 Task: Create a section Speed Demon and in the section, add a milestone Enterprise resource planning (ERP) system implementation in the project ConceptTech
Action: Mouse moved to (1192, 231)
Screenshot: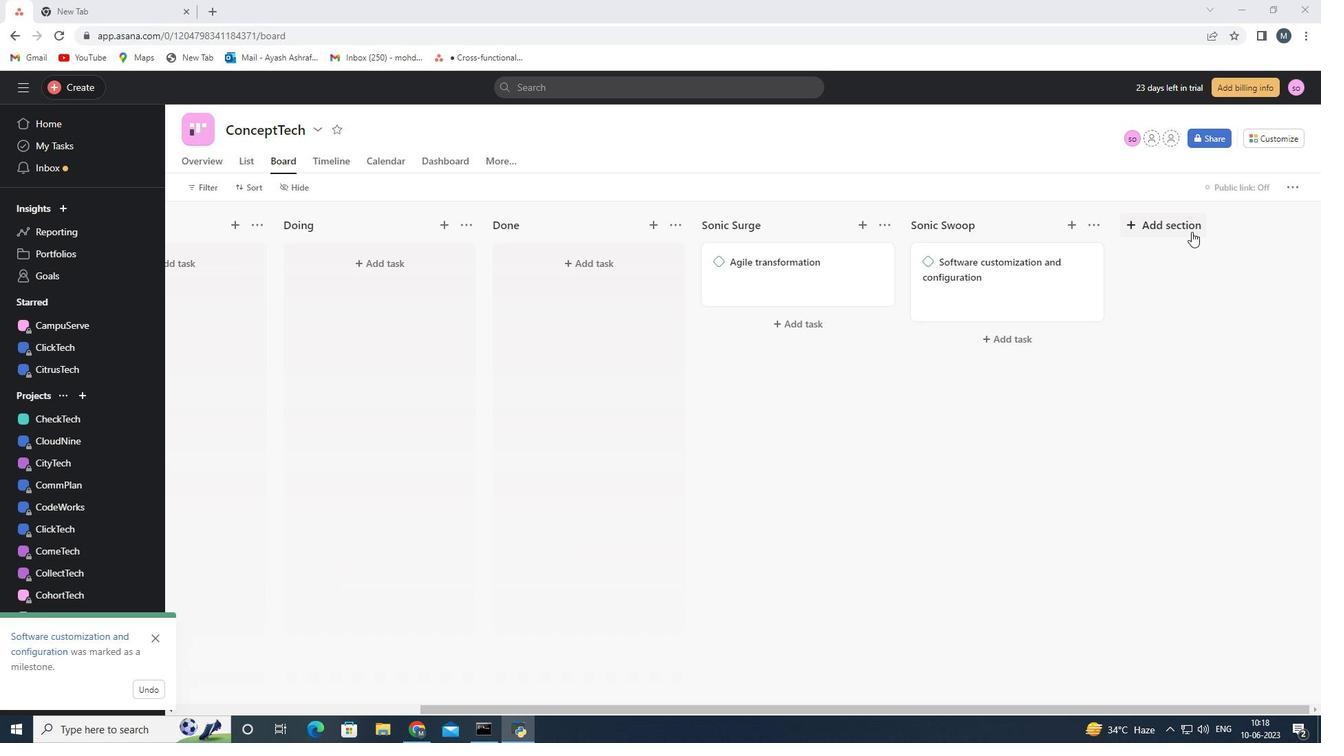 
Action: Mouse pressed left at (1192, 231)
Screenshot: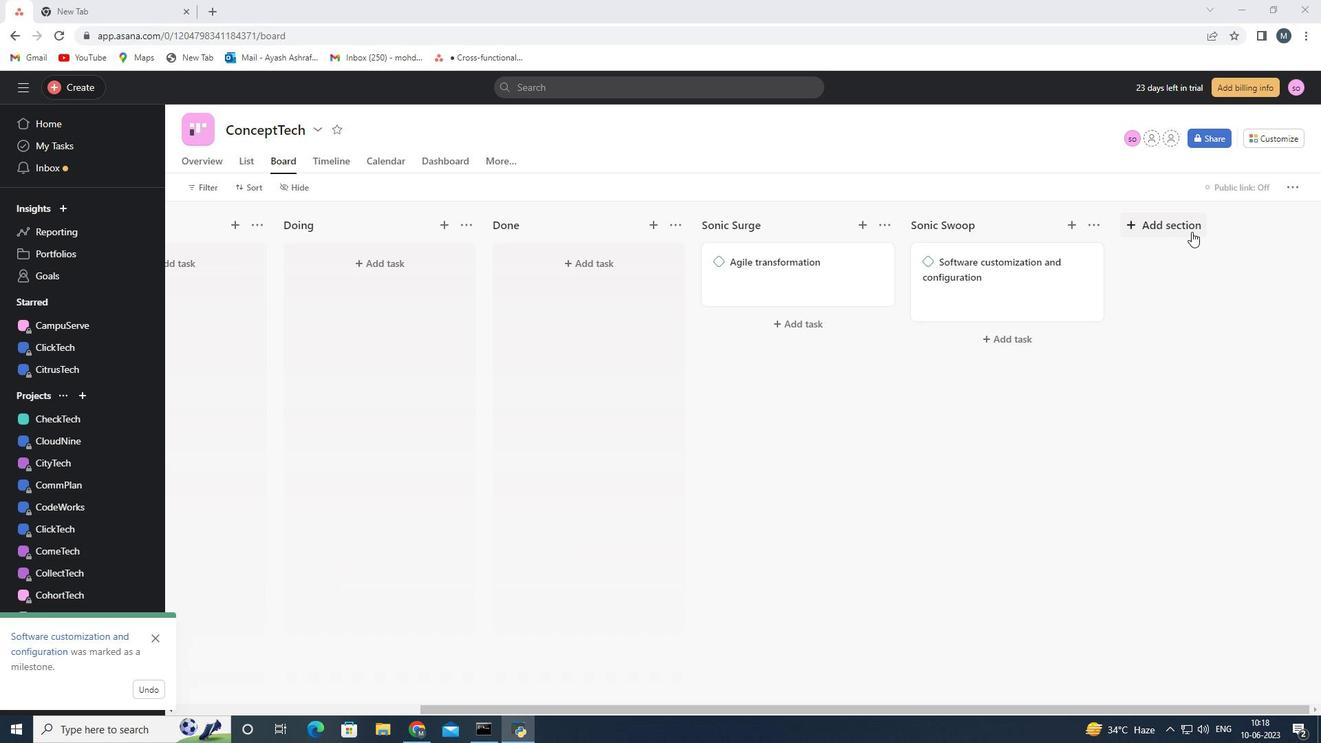 
Action: Mouse moved to (1181, 226)
Screenshot: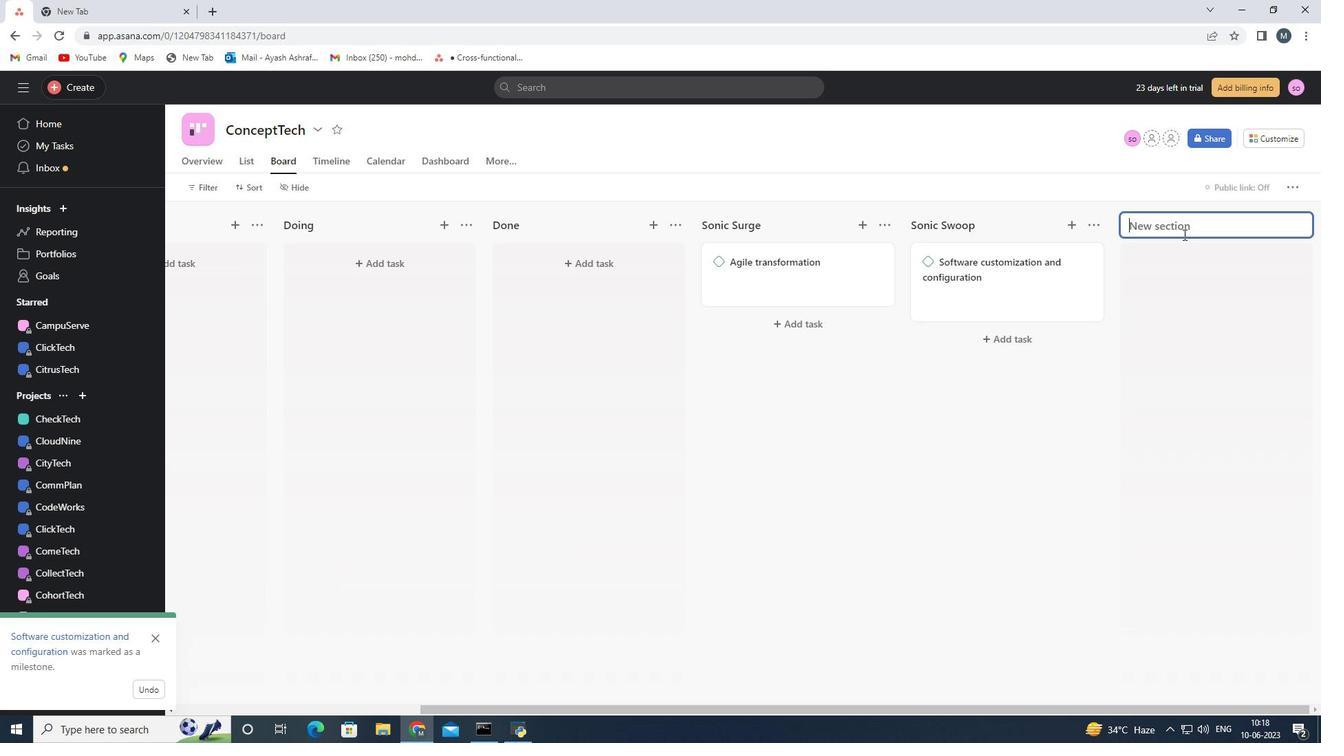 
Action: Mouse pressed left at (1181, 226)
Screenshot: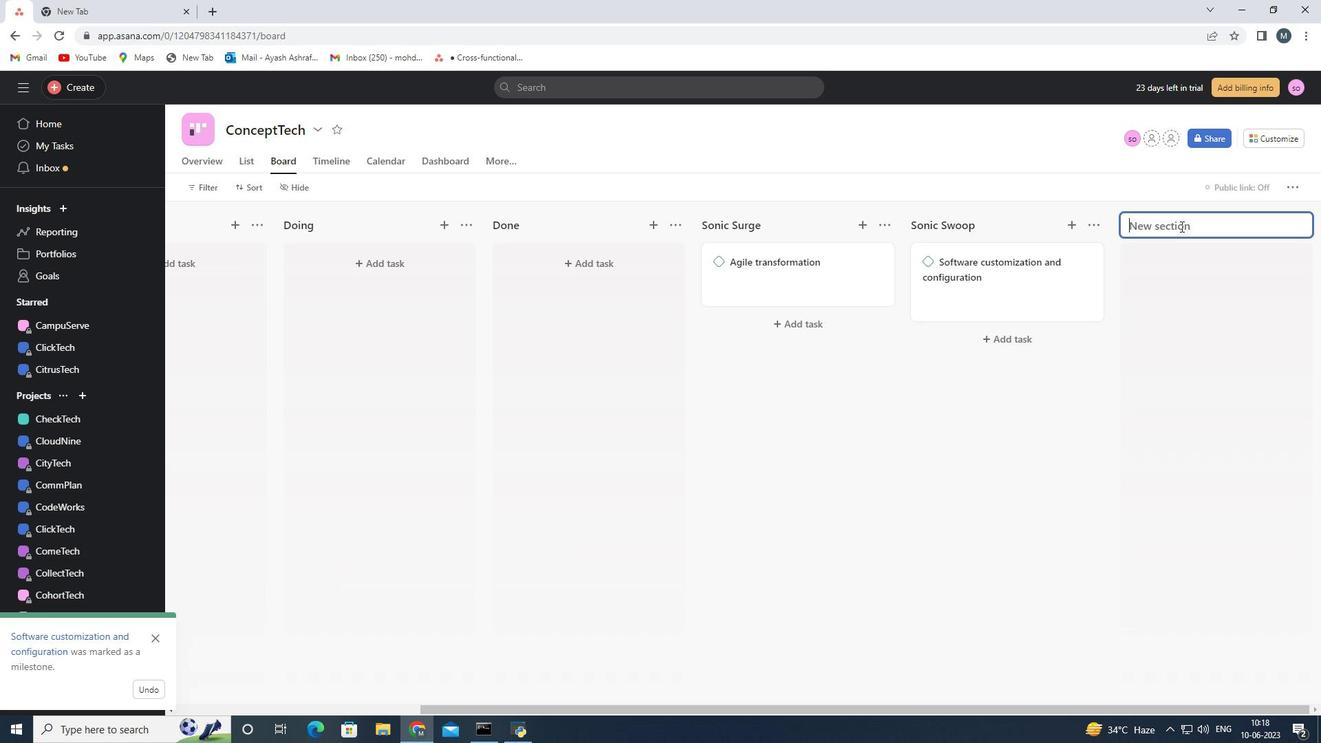 
Action: Key pressed <Key.shift>speed<Key.space><Key.shift>Demon<Key.space>
Screenshot: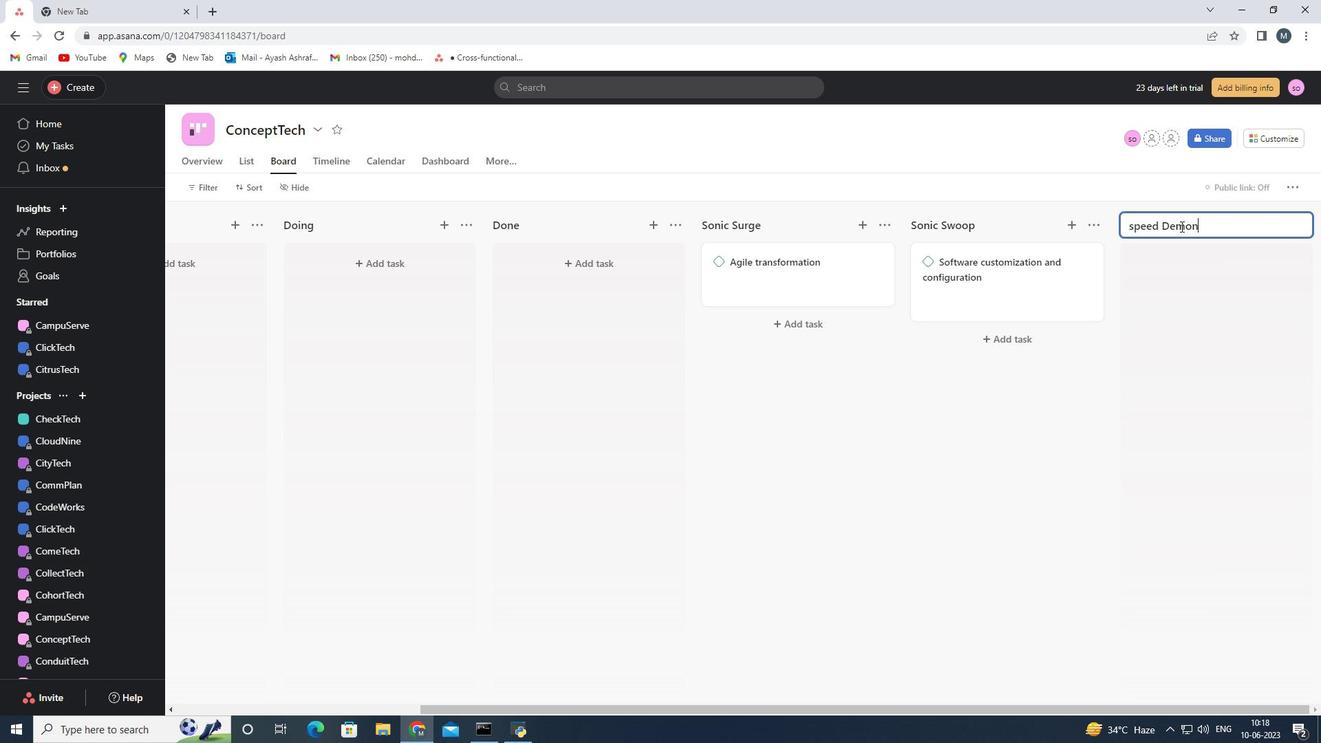 
Action: Mouse moved to (1133, 229)
Screenshot: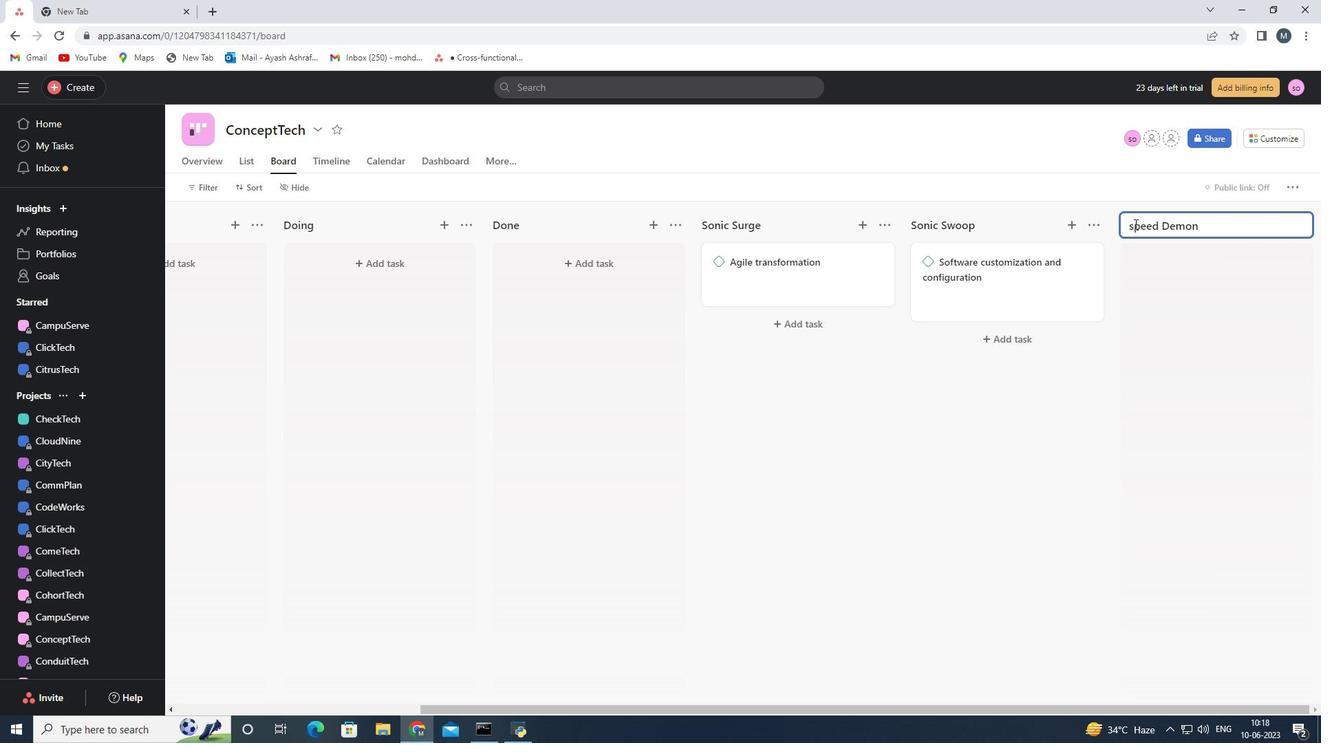 
Action: Mouse pressed left at (1133, 229)
Screenshot: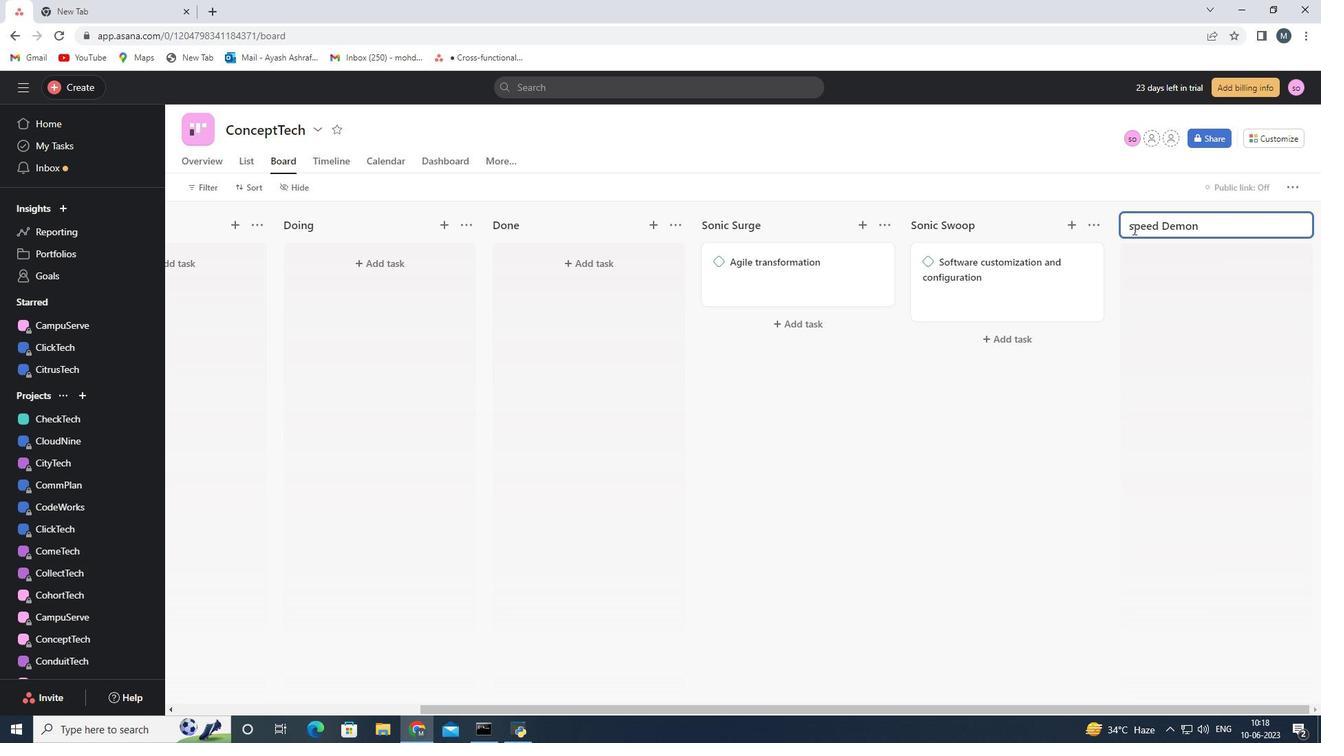 
Action: Mouse moved to (1129, 231)
Screenshot: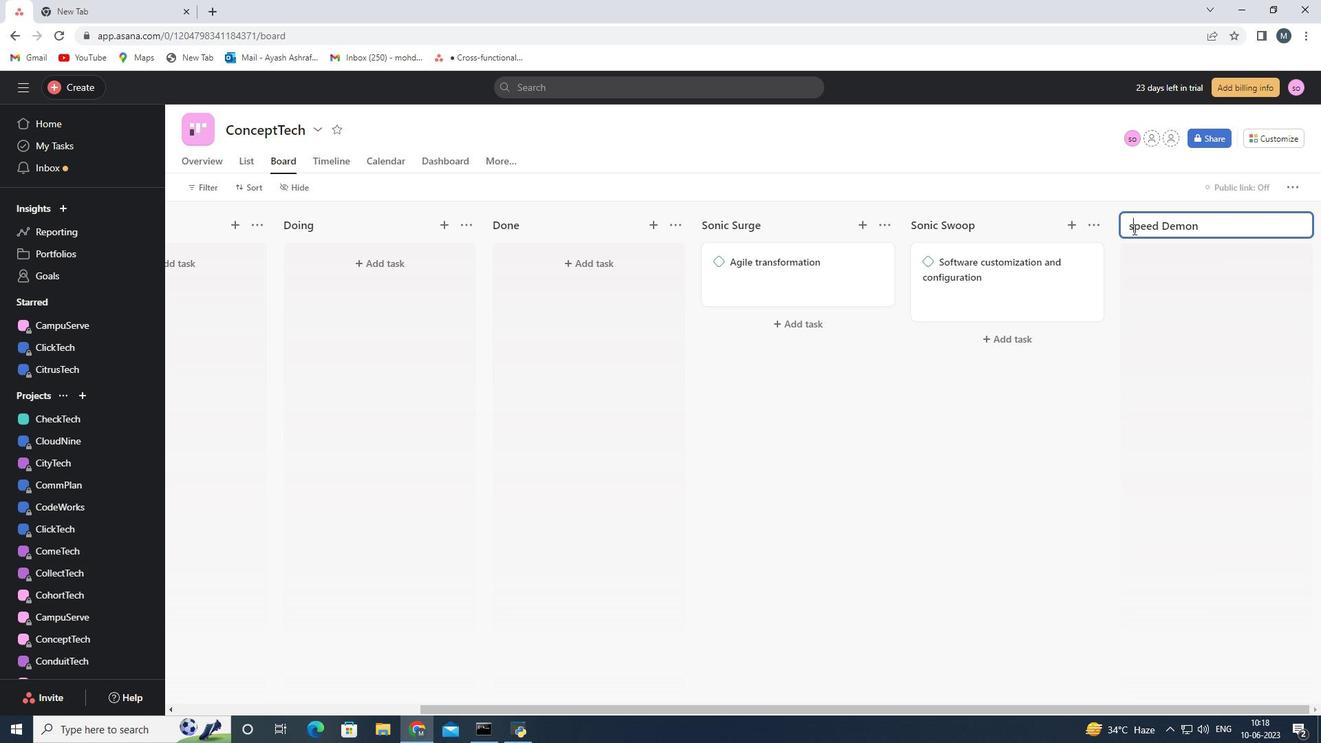 
Action: Key pressed <Key.backspace><Key.shift>S
Screenshot: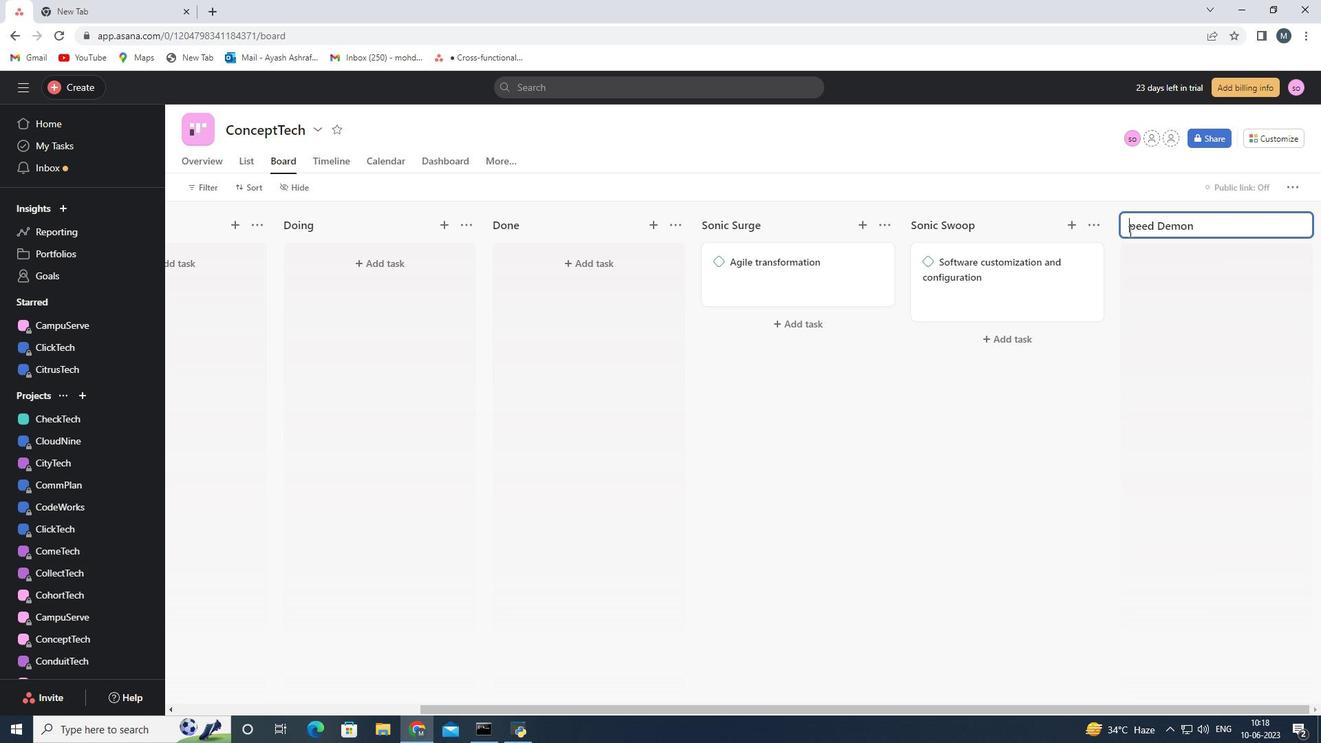 
Action: Mouse moved to (1217, 276)
Screenshot: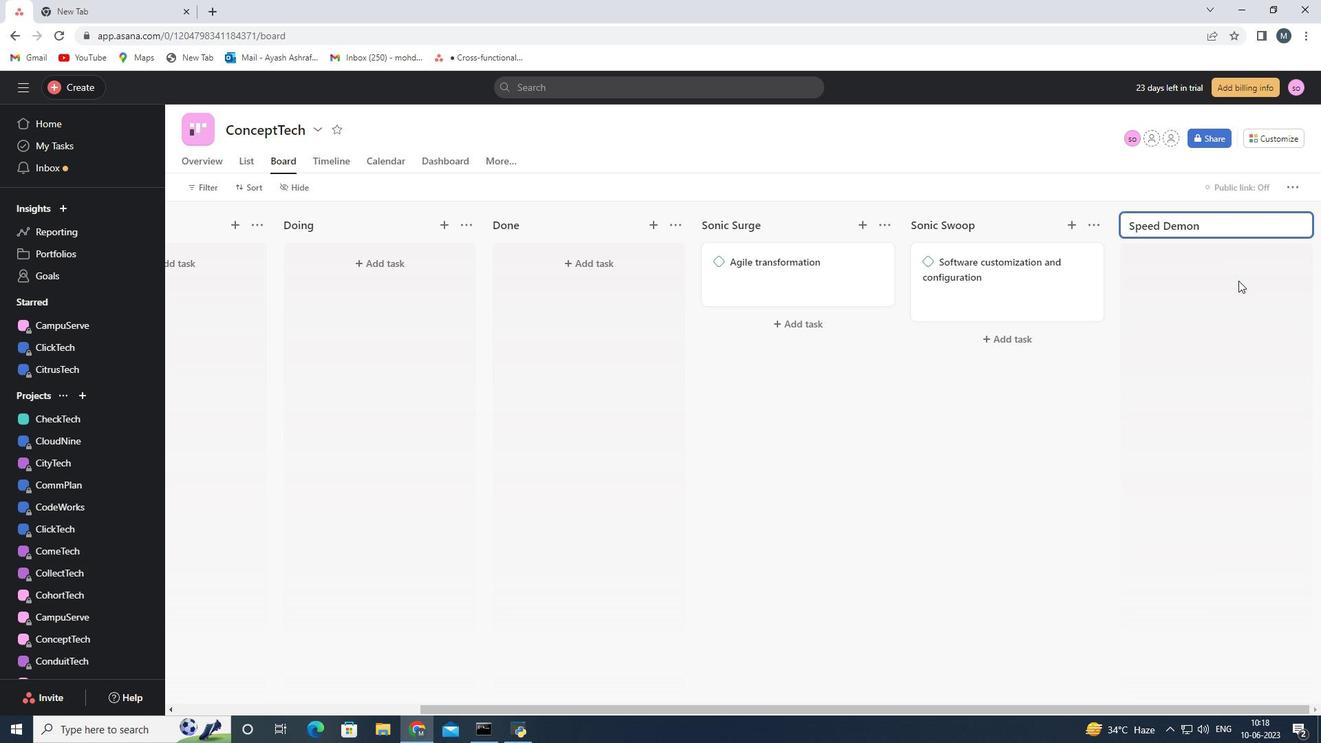 
Action: Mouse pressed left at (1217, 276)
Screenshot: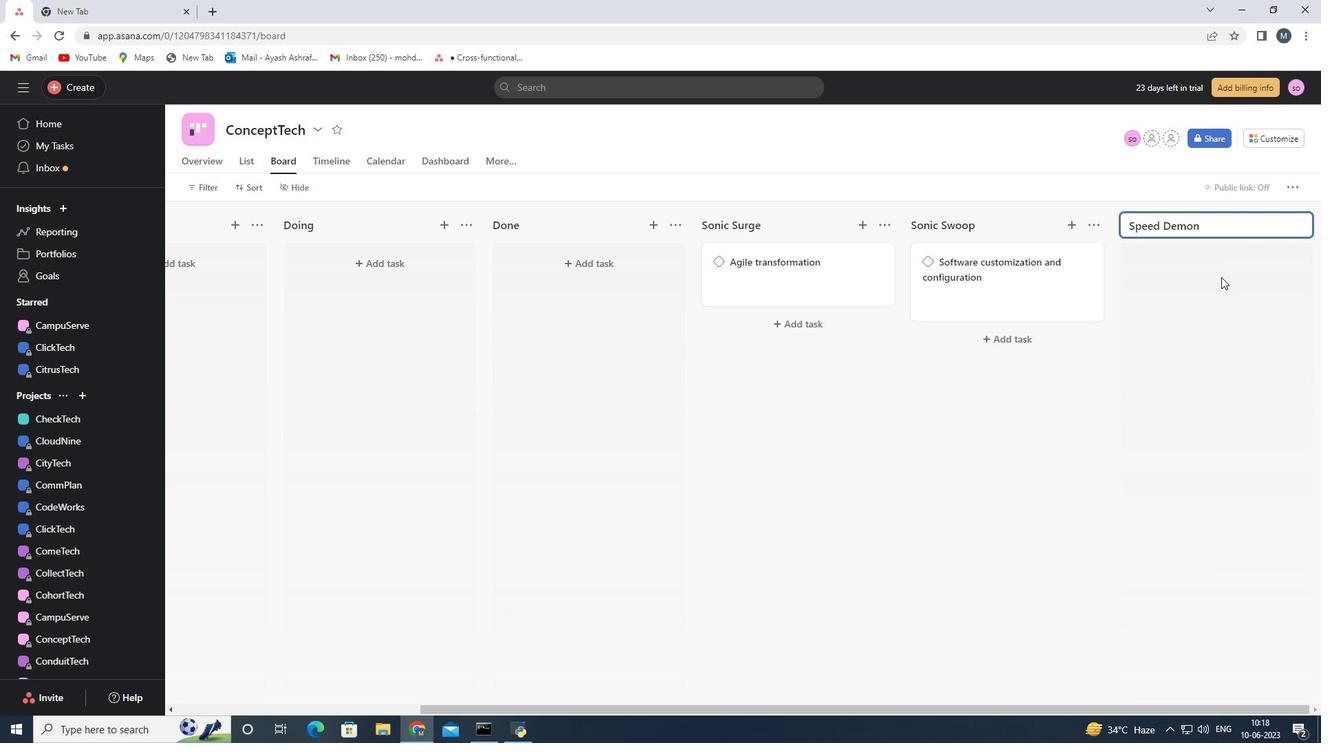 
Action: Mouse moved to (986, 265)
Screenshot: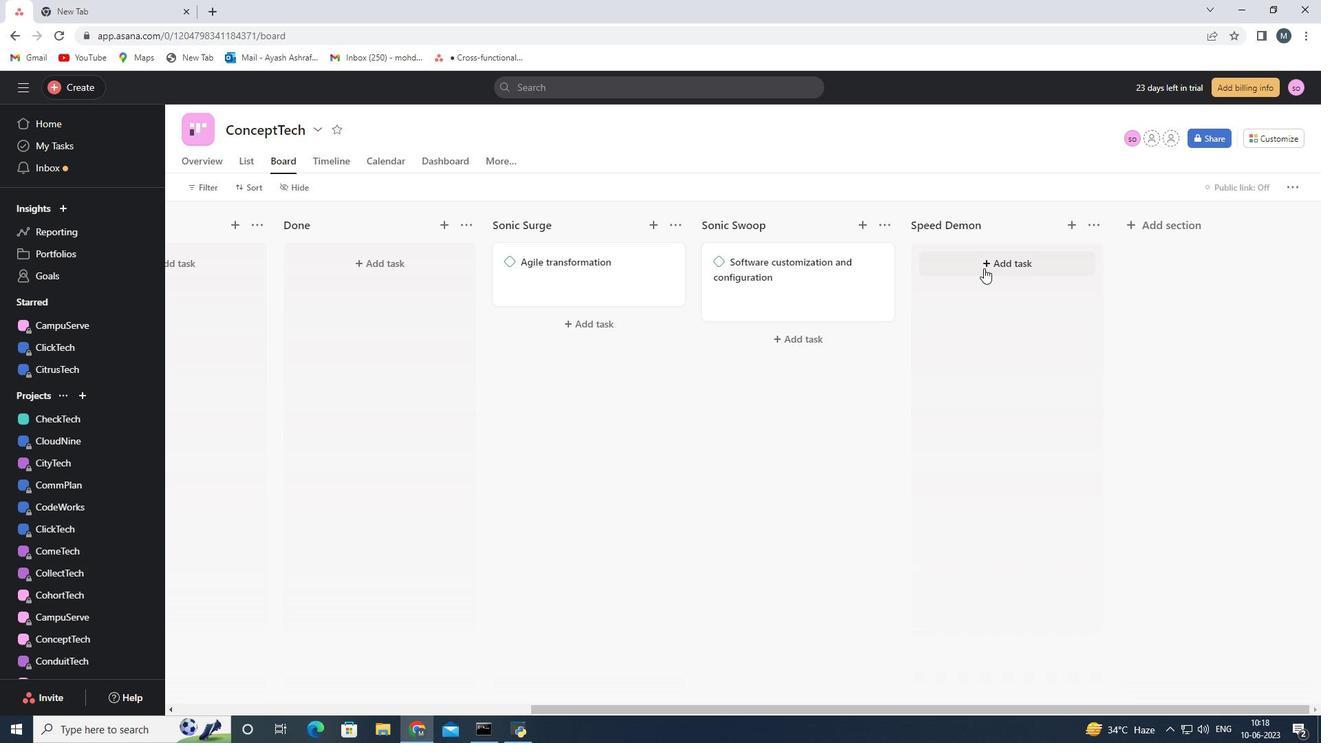 
Action: Mouse pressed left at (986, 265)
Screenshot: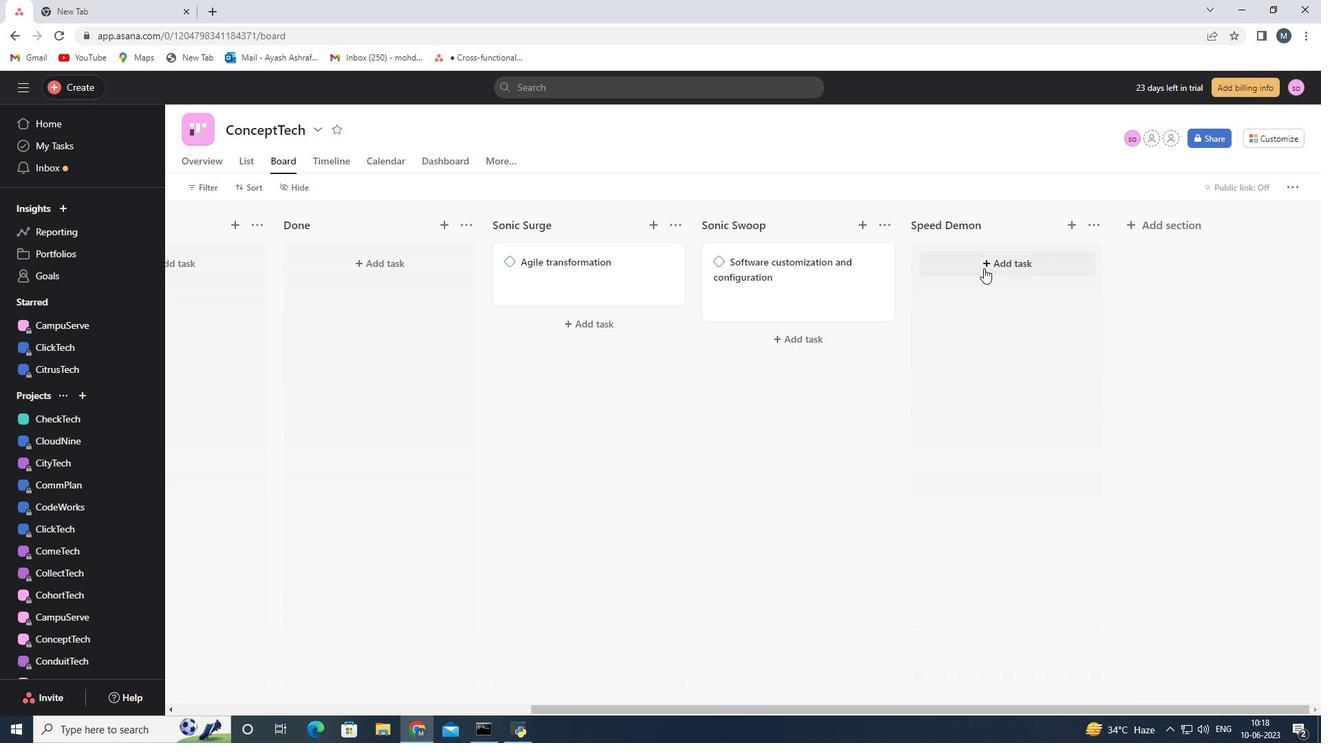 
Action: Mouse moved to (981, 261)
Screenshot: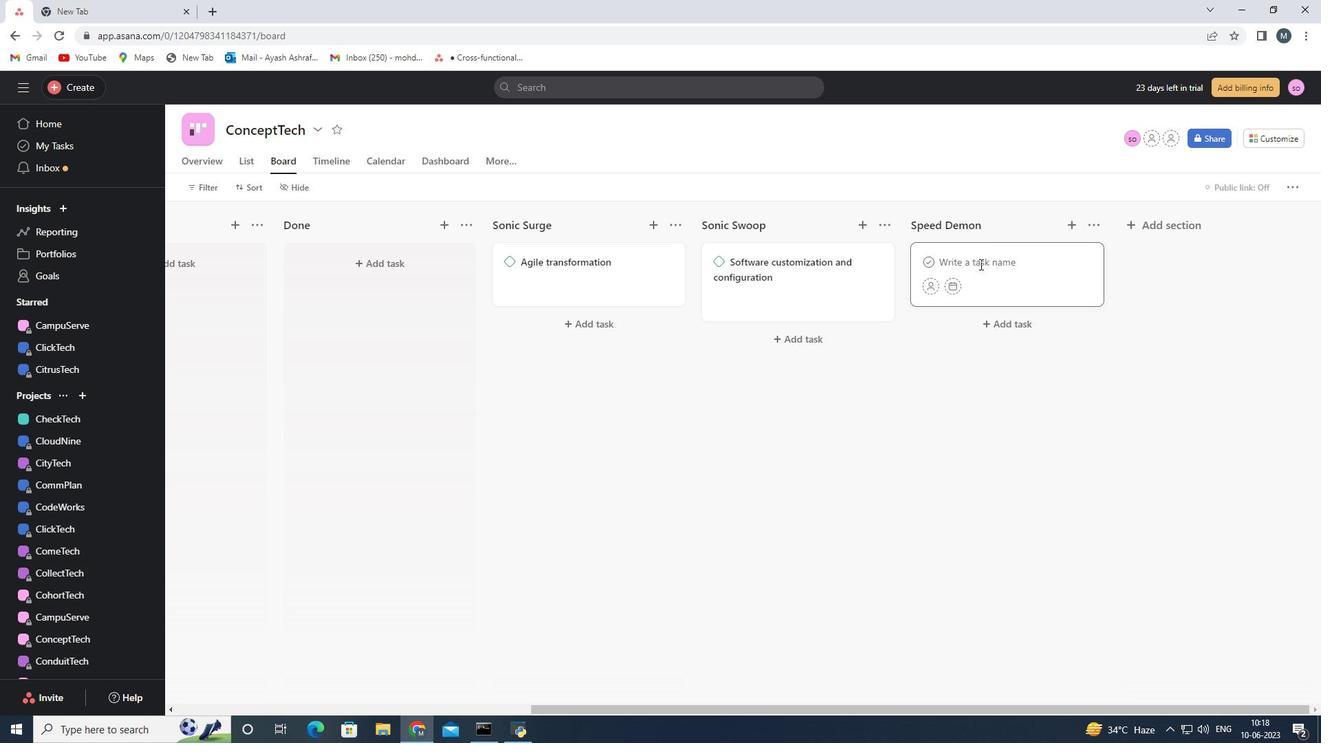 
Action: Mouse pressed left at (981, 261)
Screenshot: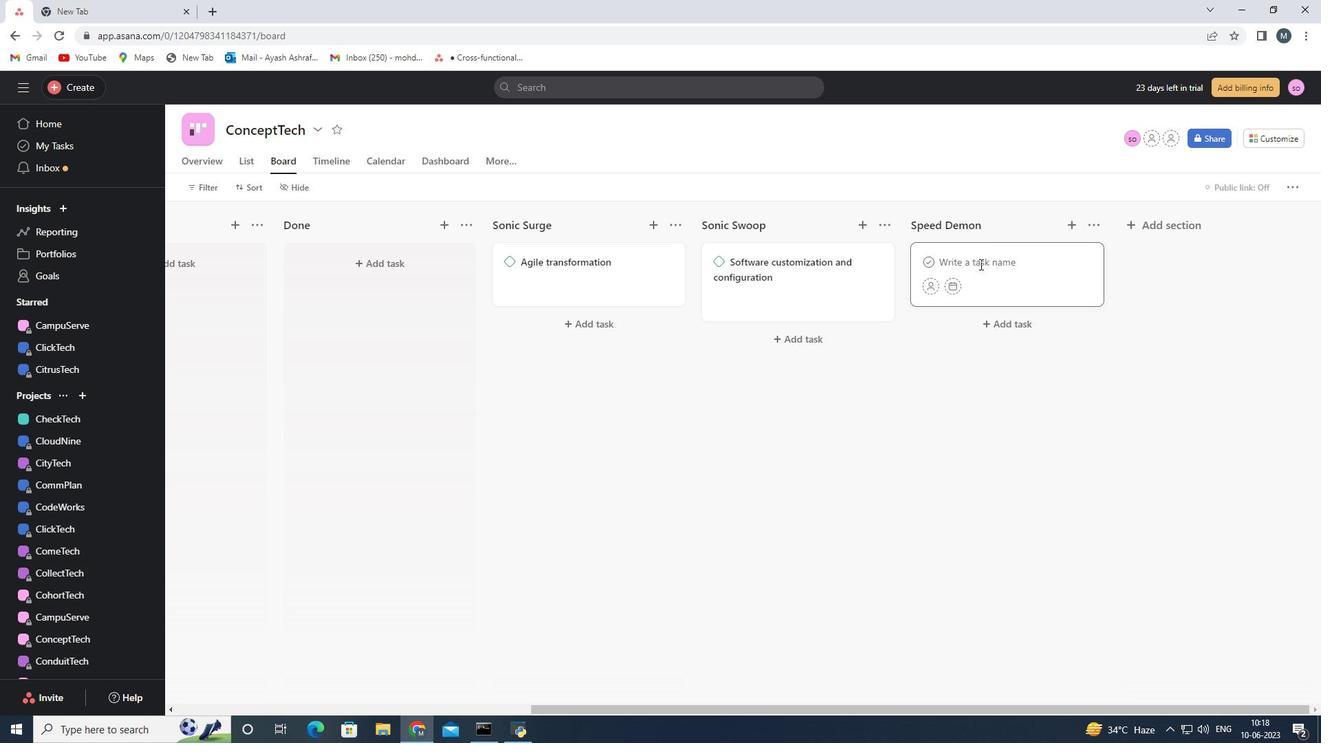 
Action: Mouse moved to (968, 264)
Screenshot: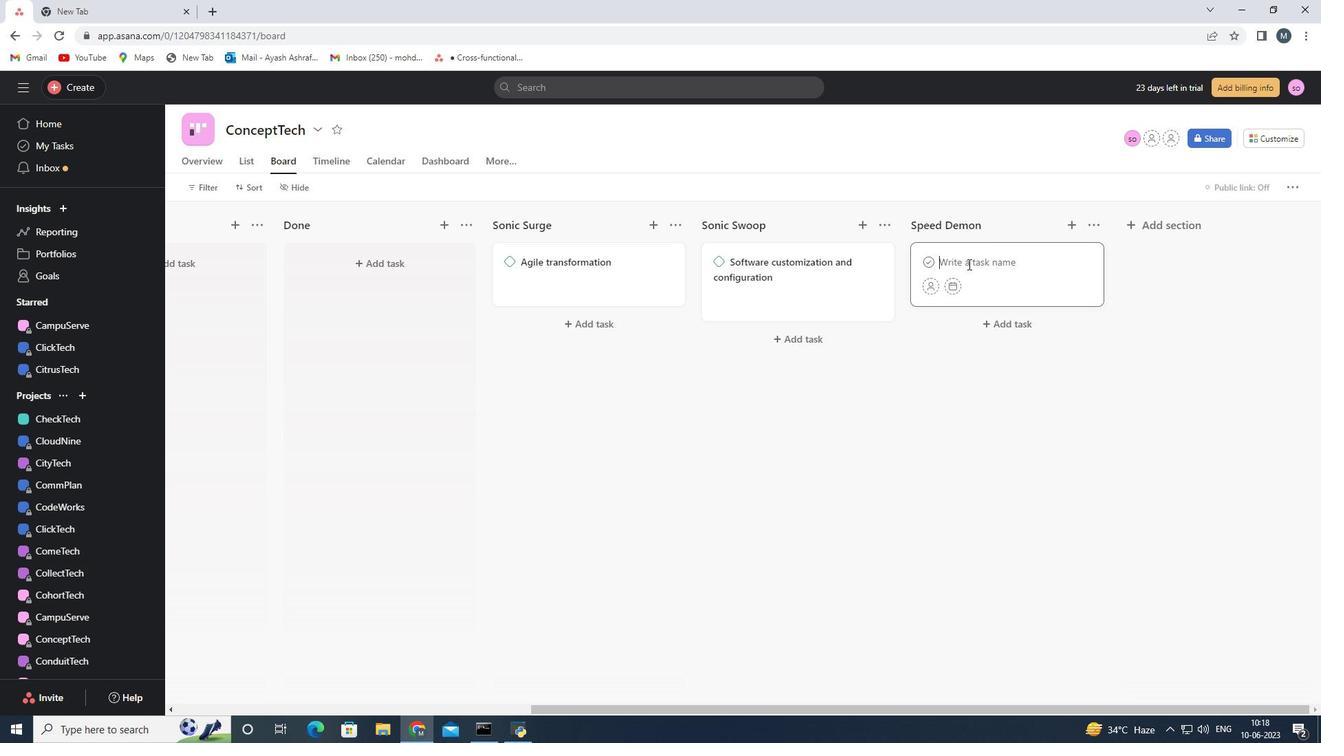 
Action: Key pressed <Key.shift>Enterprise<Key.space>resources<Key.space>planning<Key.space><Key.shift>(ERP)<Key.shift><Key.space>system<Key.space>
Screenshot: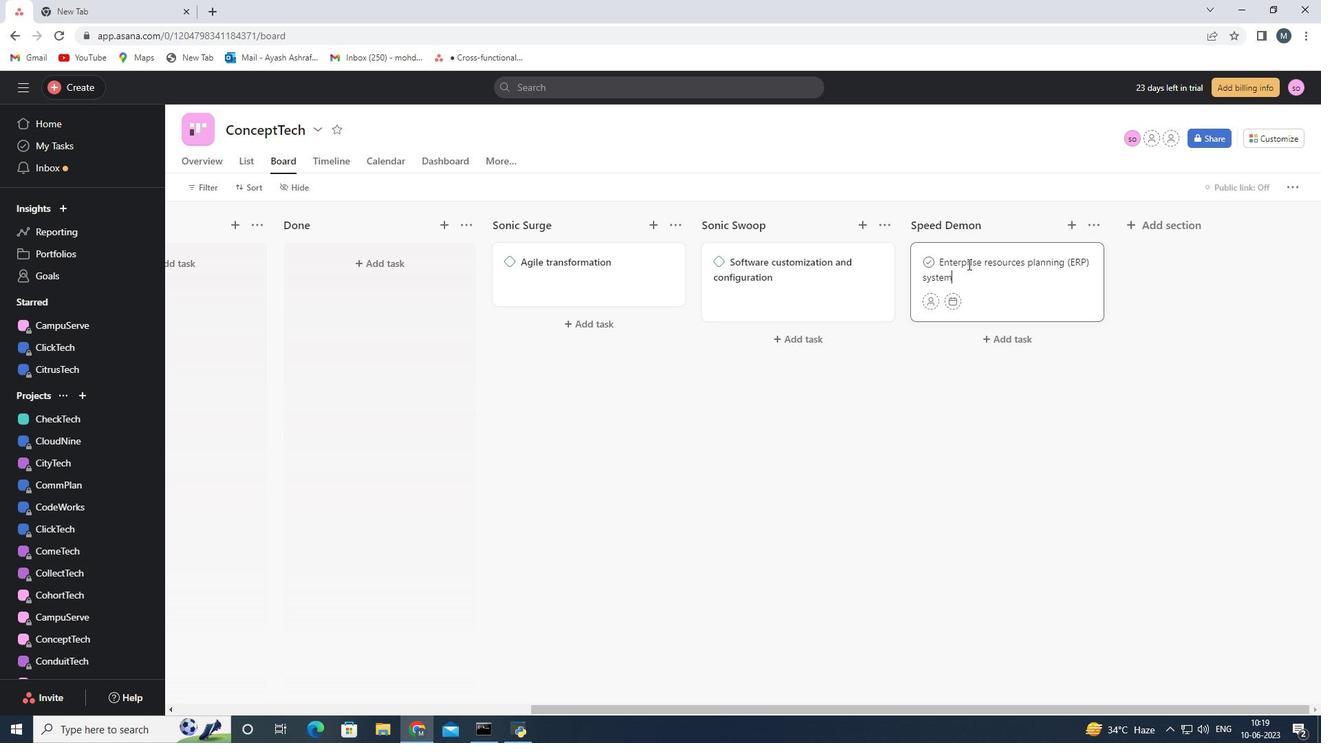 
Action: Mouse moved to (959, 407)
Screenshot: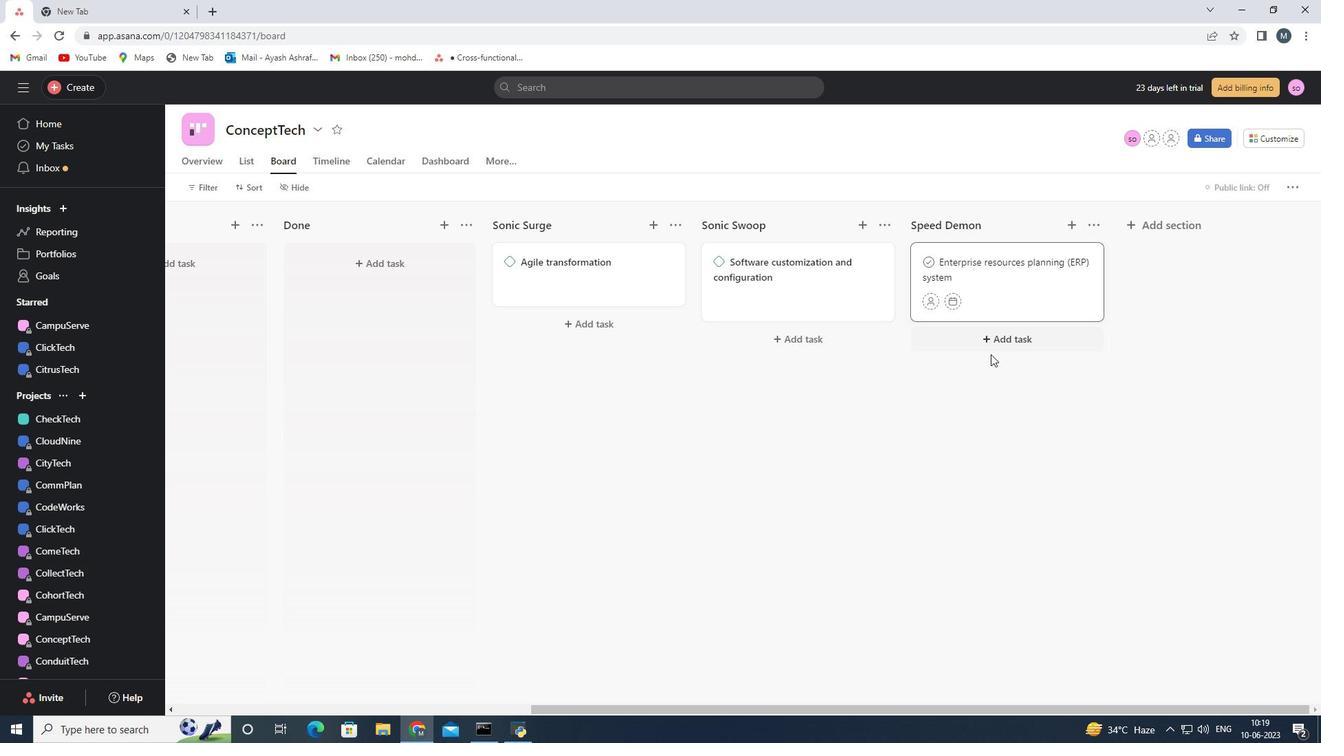 
Action: Mouse pressed left at (959, 407)
Screenshot: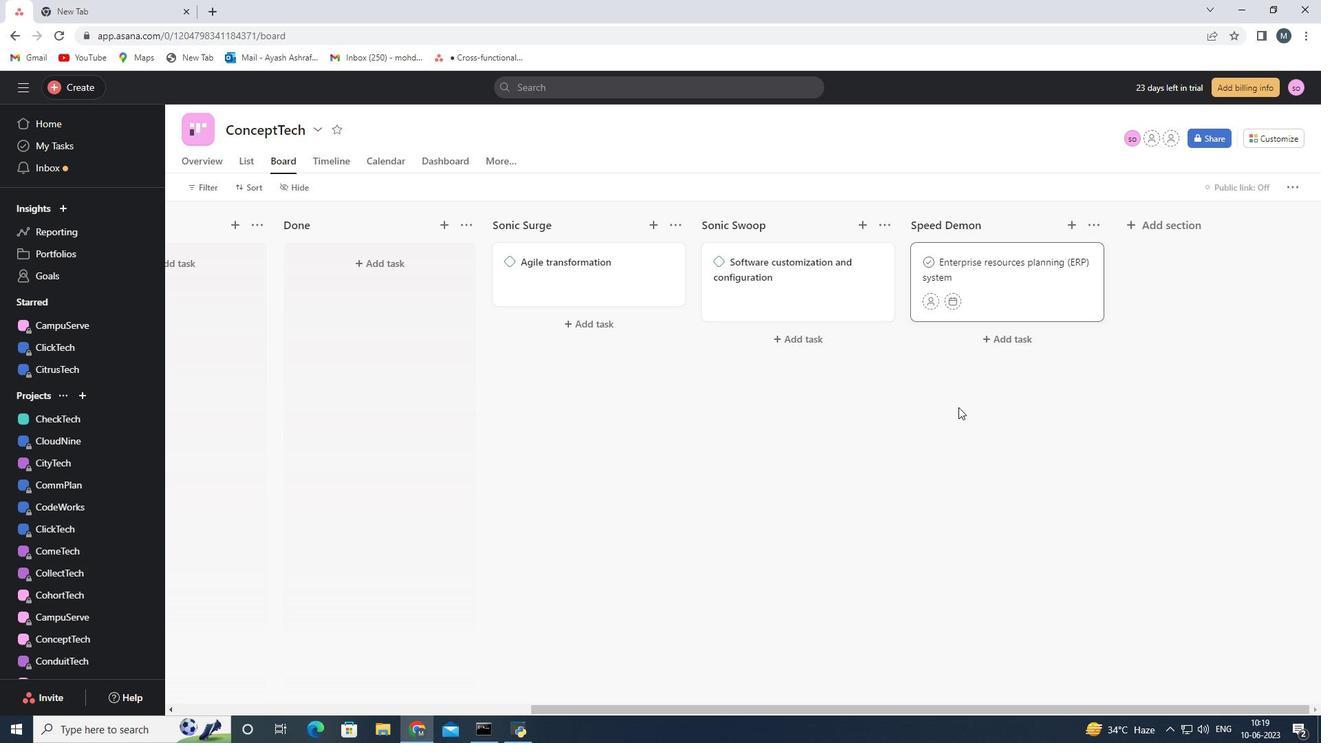 
Action: Mouse moved to (1089, 265)
Screenshot: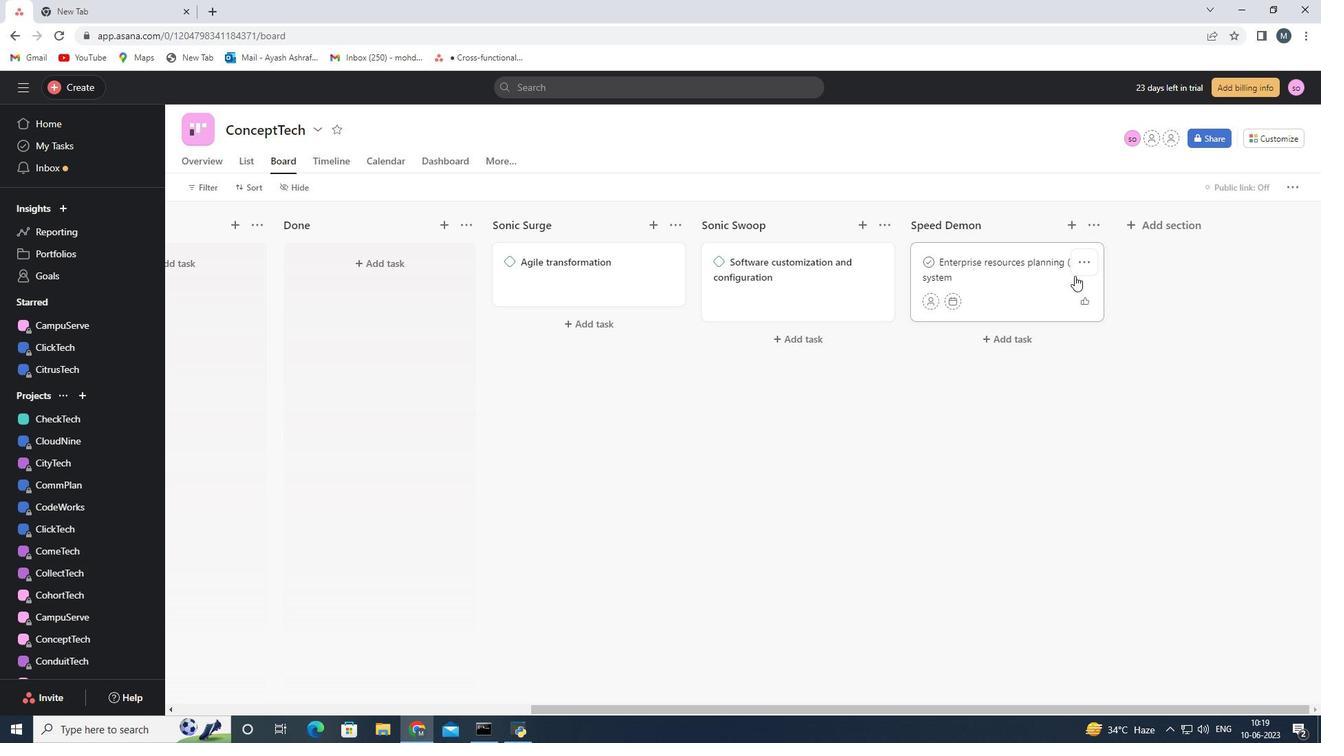 
Action: Mouse pressed left at (1089, 265)
Screenshot: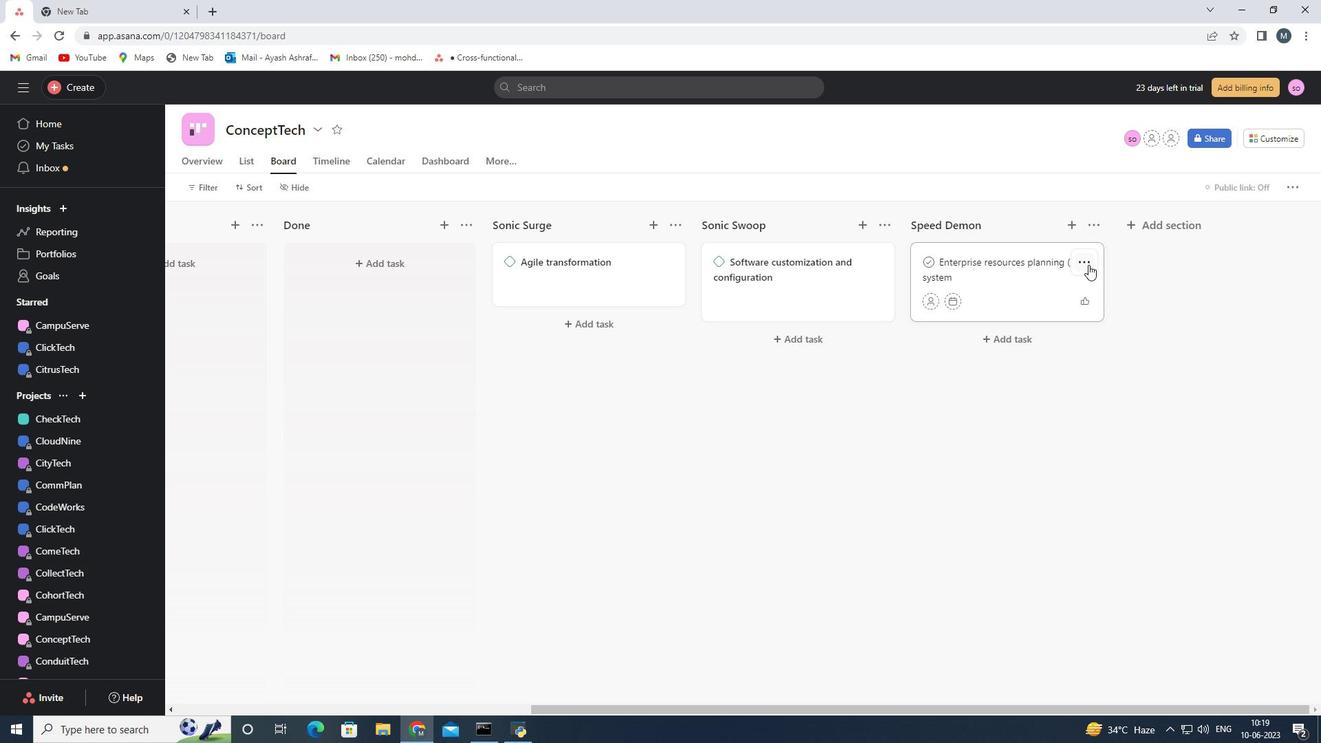 
Action: Mouse moved to (1156, 504)
Screenshot: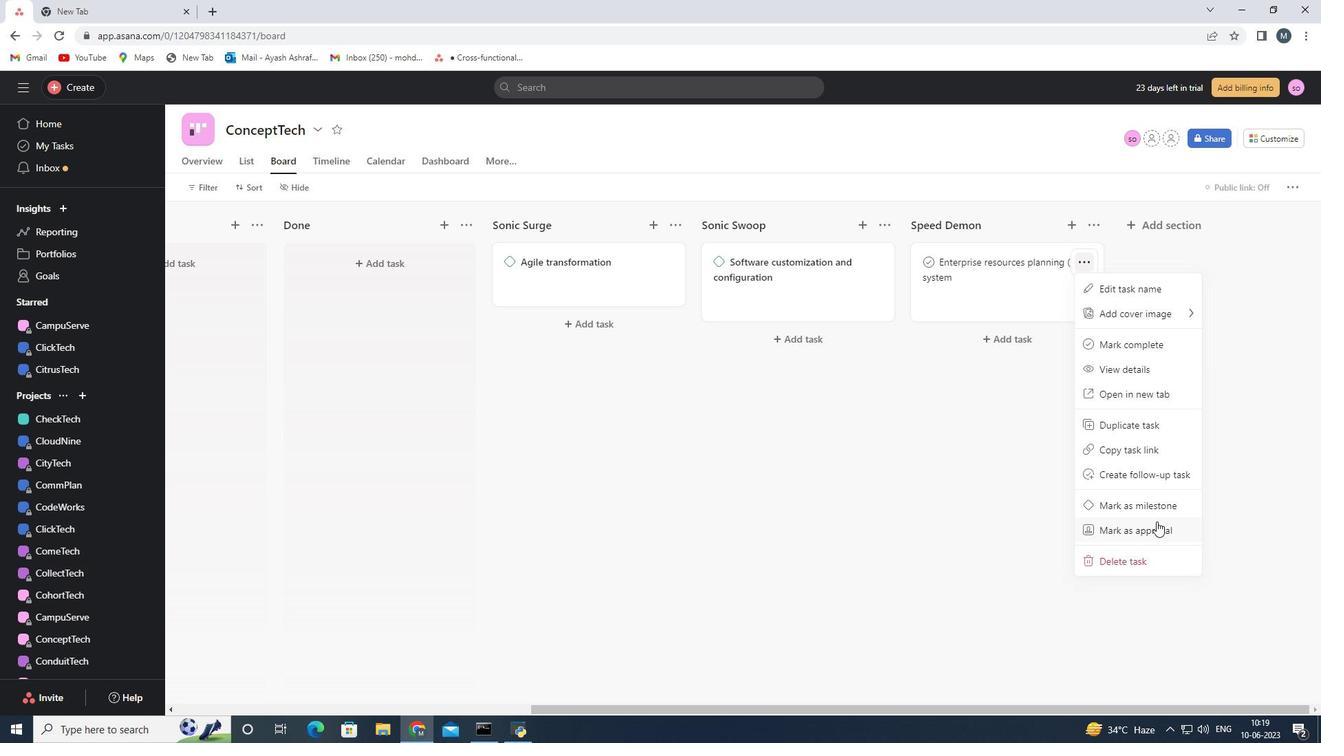
Action: Mouse pressed left at (1156, 504)
Screenshot: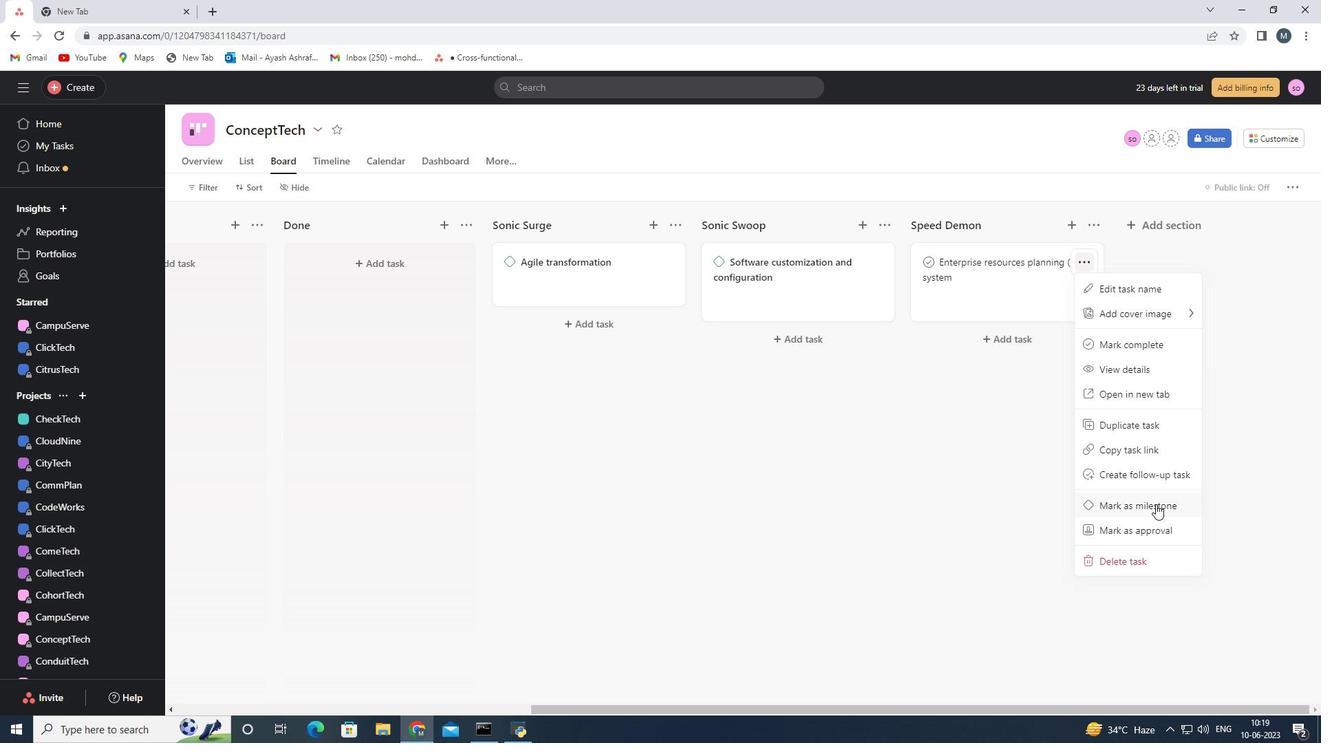 
Action: Mouse moved to (897, 541)
Screenshot: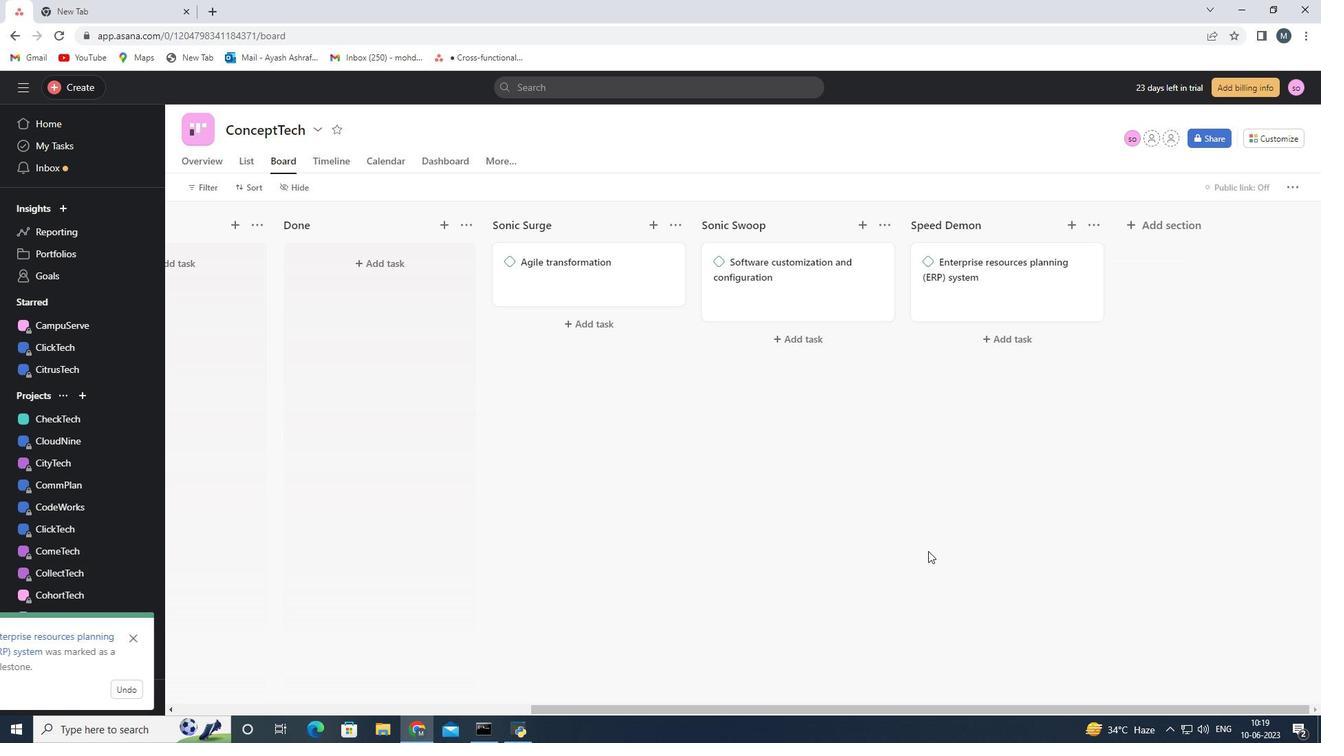 
Action: Mouse pressed left at (897, 541)
Screenshot: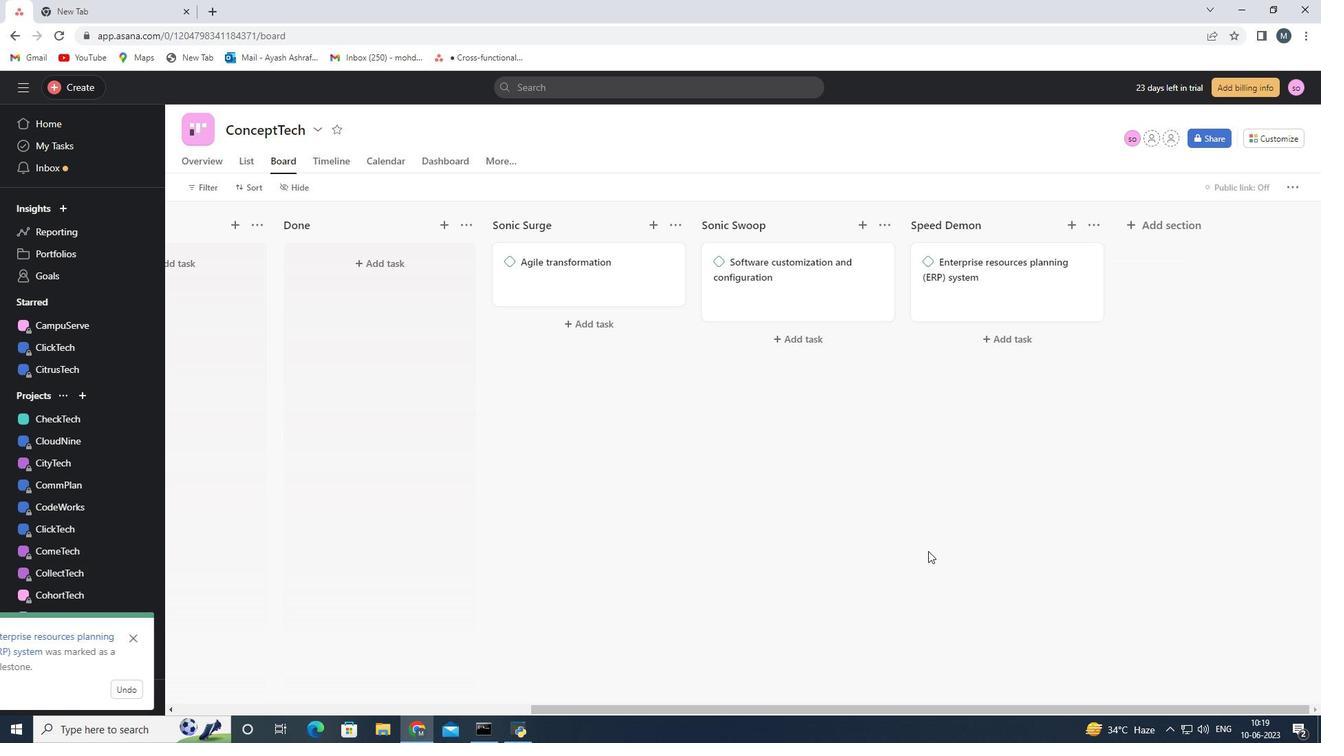 
